 Task: Select the Jordan Time as time zone for the schedule.
Action: Mouse moved to (116, 260)
Screenshot: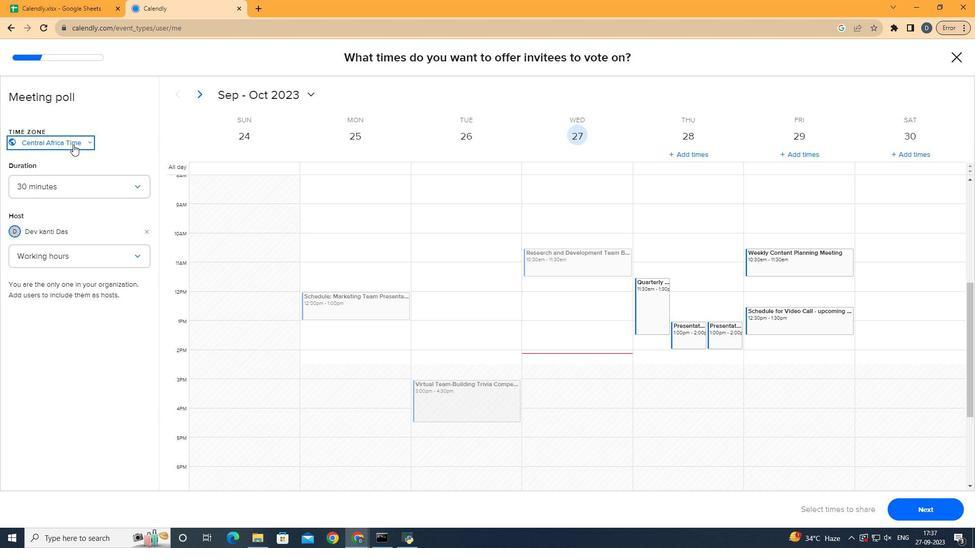 
Action: Mouse pressed left at (116, 260)
Screenshot: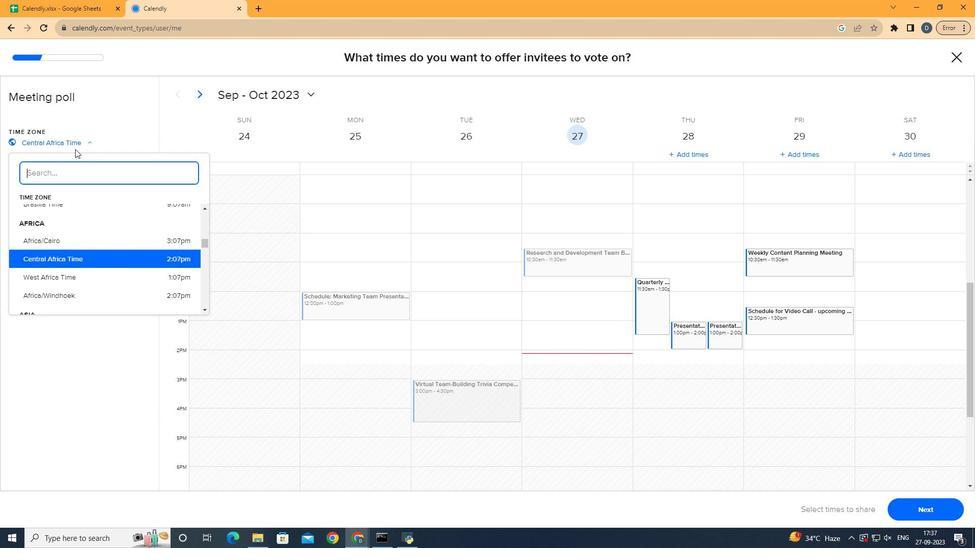 
Action: Mouse moved to (101, 273)
Screenshot: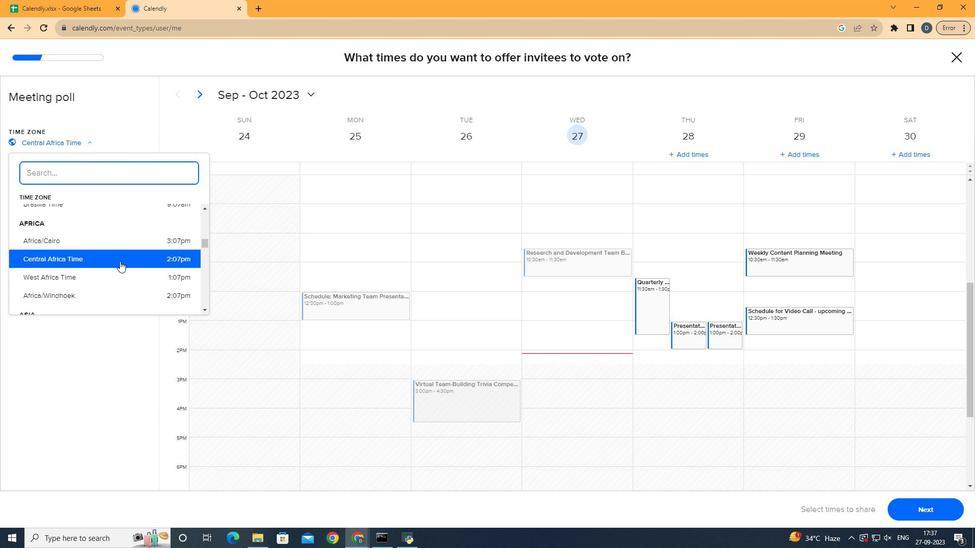 
Action: Mouse scrolled (101, 273) with delta (0, 0)
Screenshot: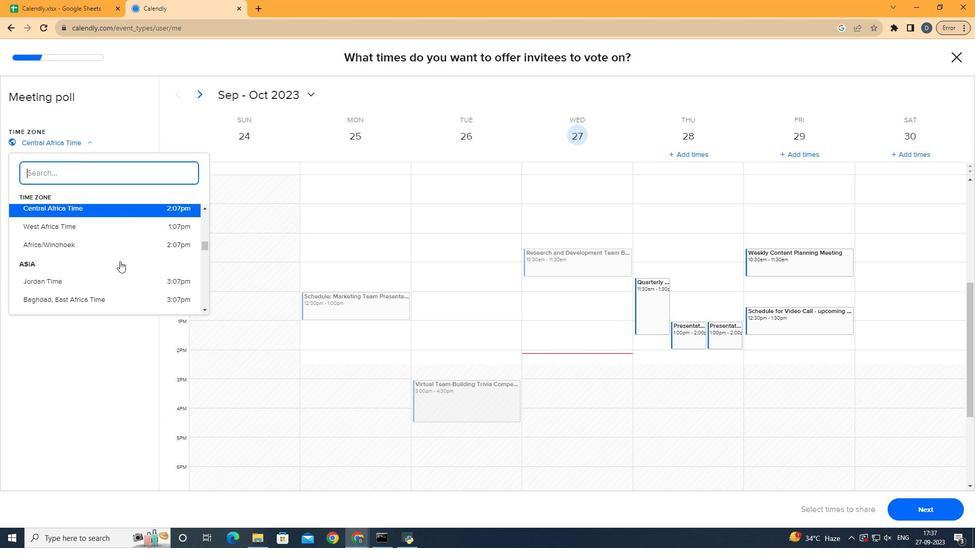 
Action: Mouse scrolled (101, 273) with delta (0, 0)
Screenshot: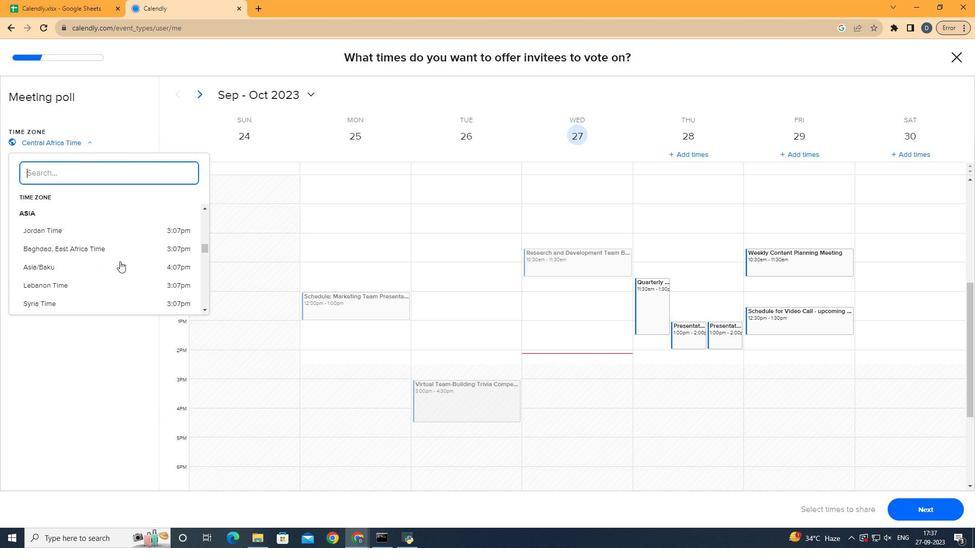 
Action: Mouse moved to (98, 270)
Screenshot: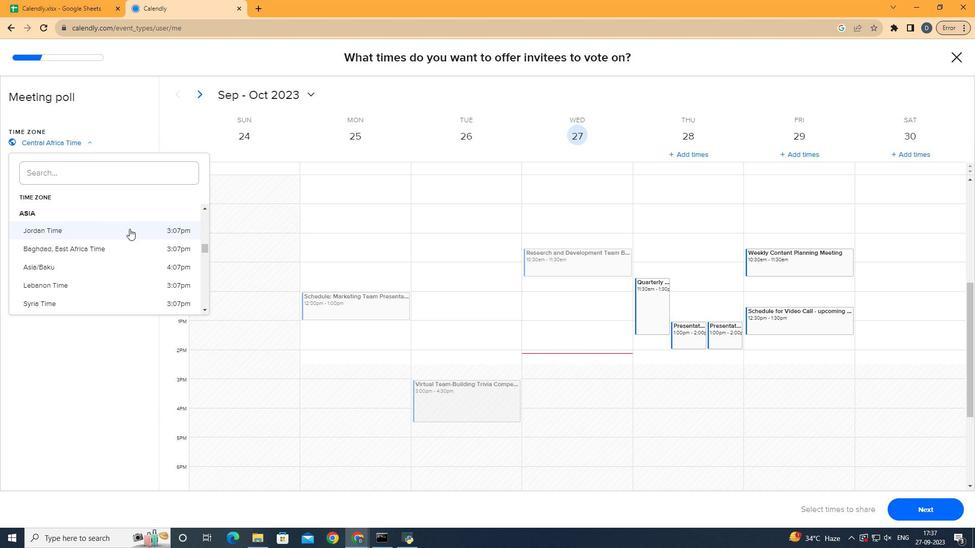 
Action: Mouse pressed left at (98, 270)
Screenshot: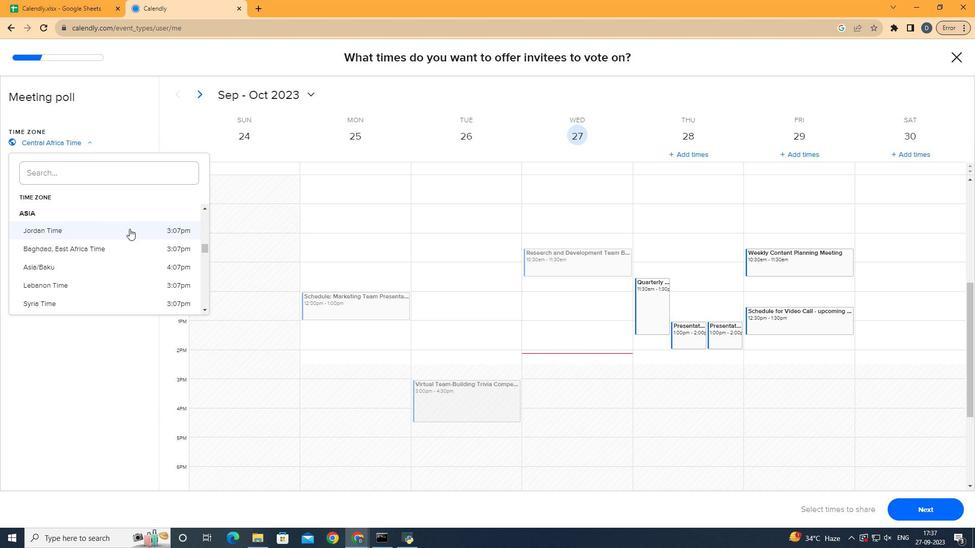 
Action: Mouse moved to (103, 287)
Screenshot: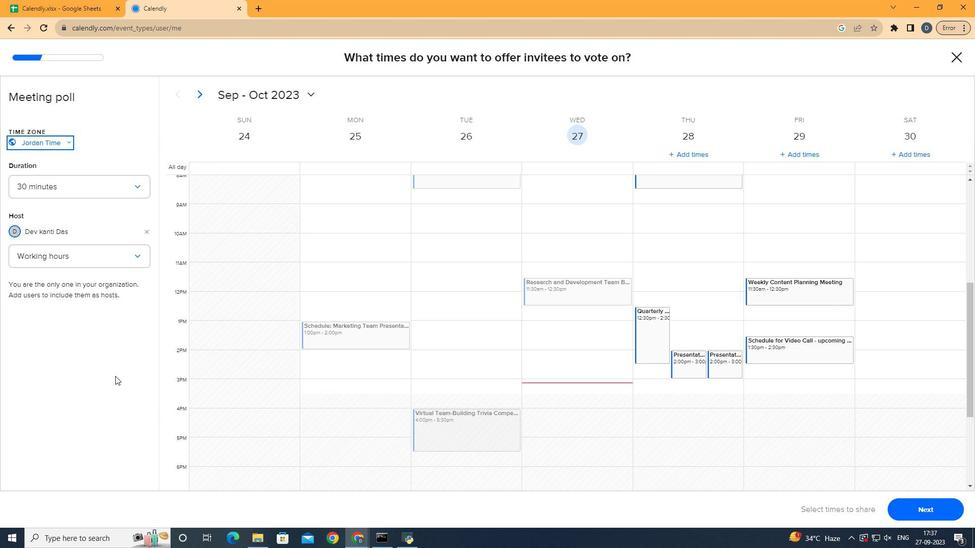 
